 Task: Add in the project TrackForge a sprint 'Mission Control'.
Action: Mouse moved to (1065, 481)
Screenshot: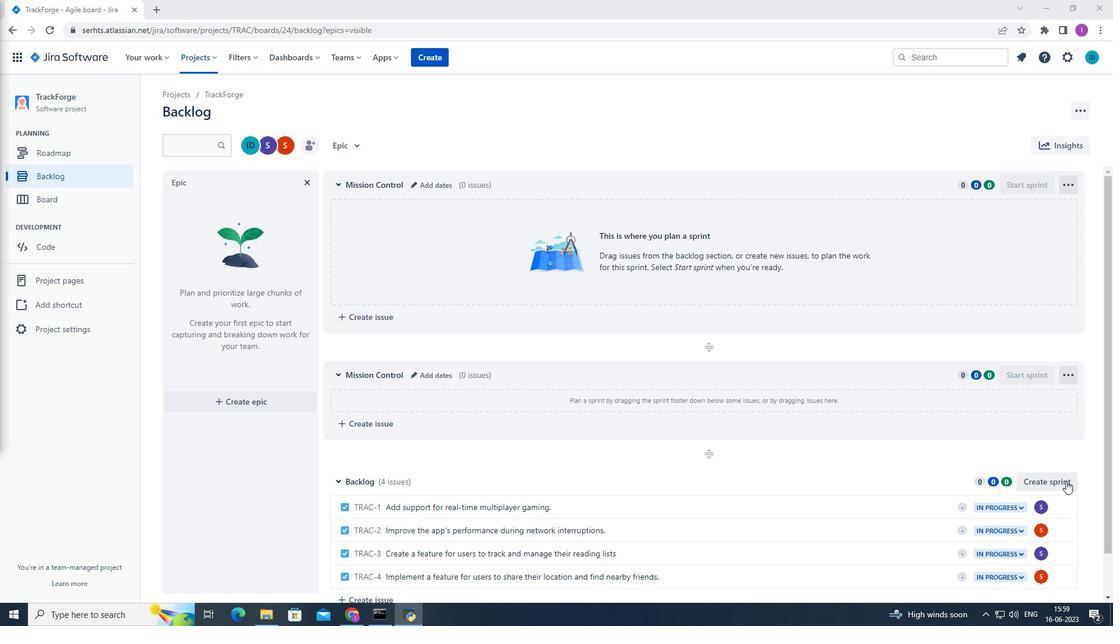 
Action: Mouse pressed left at (1065, 481)
Screenshot: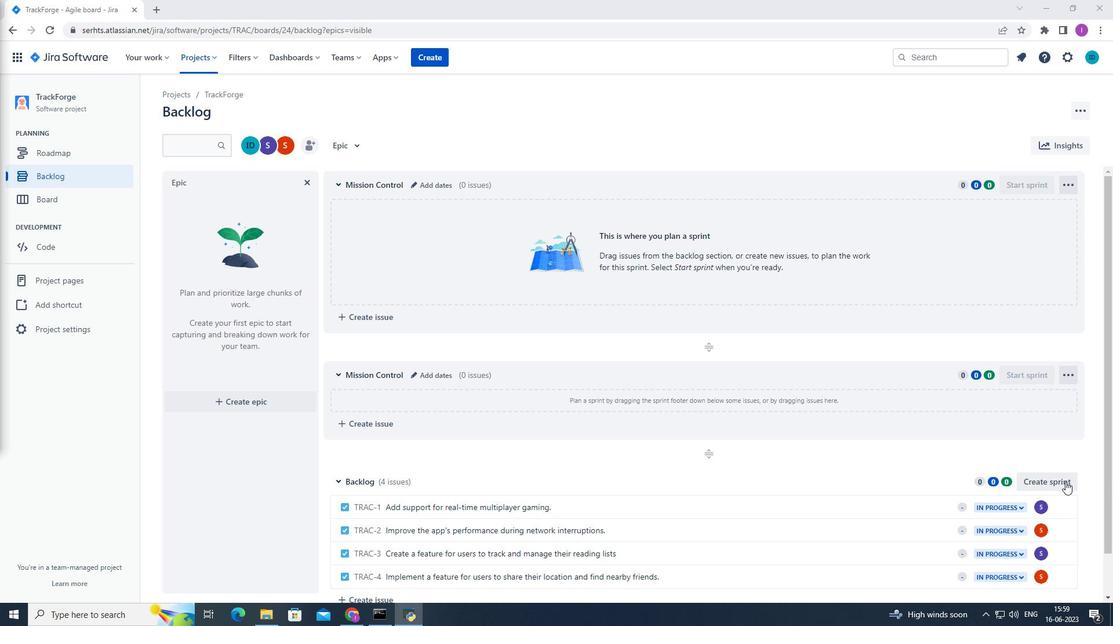 
Action: Mouse moved to (419, 480)
Screenshot: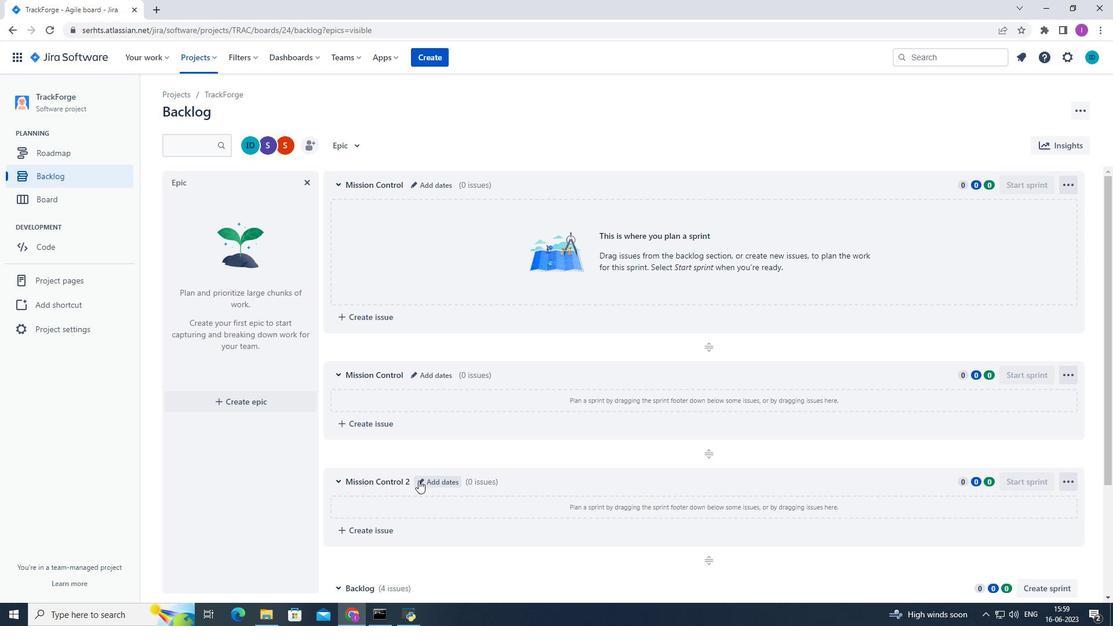 
Action: Mouse pressed left at (419, 480)
Screenshot: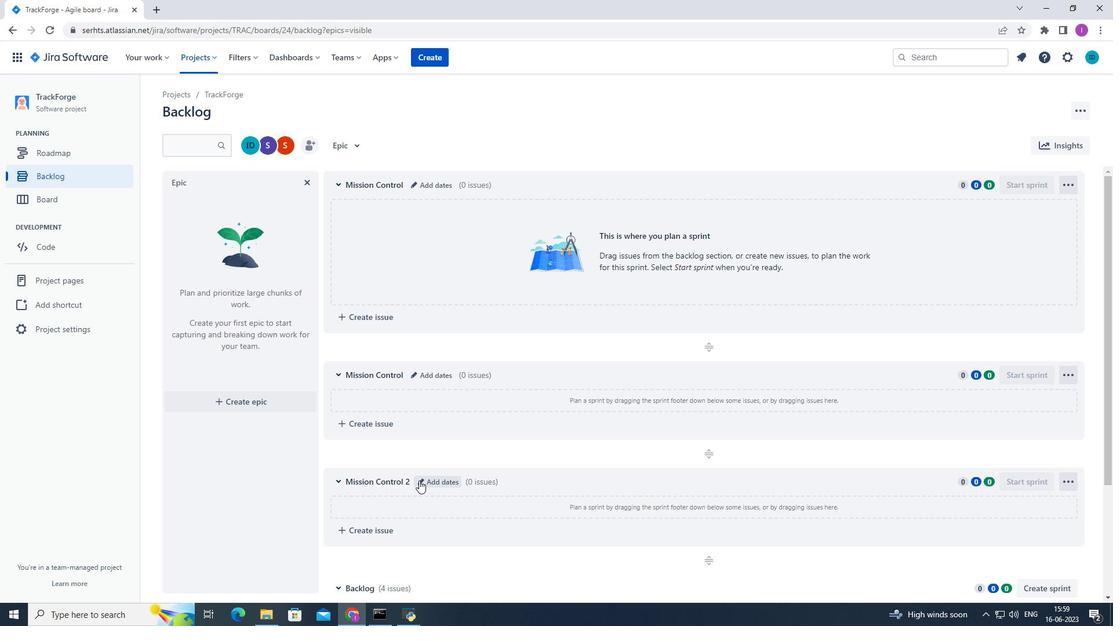 
Action: Mouse moved to (499, 153)
Screenshot: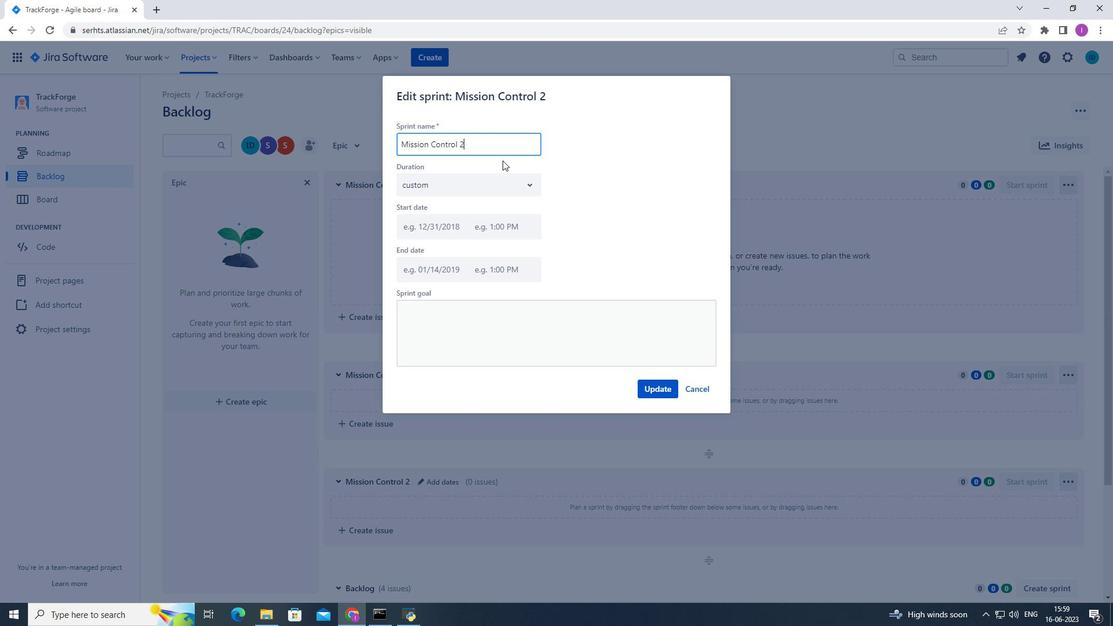 
Action: Mouse pressed left at (499, 153)
Screenshot: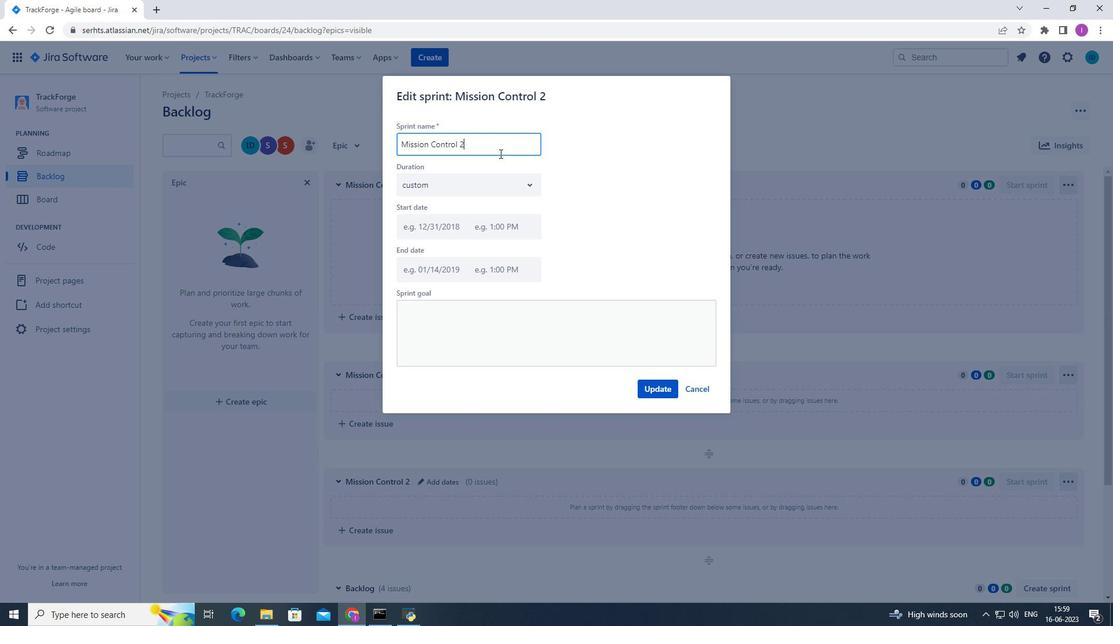 
Action: Mouse moved to (403, 145)
Screenshot: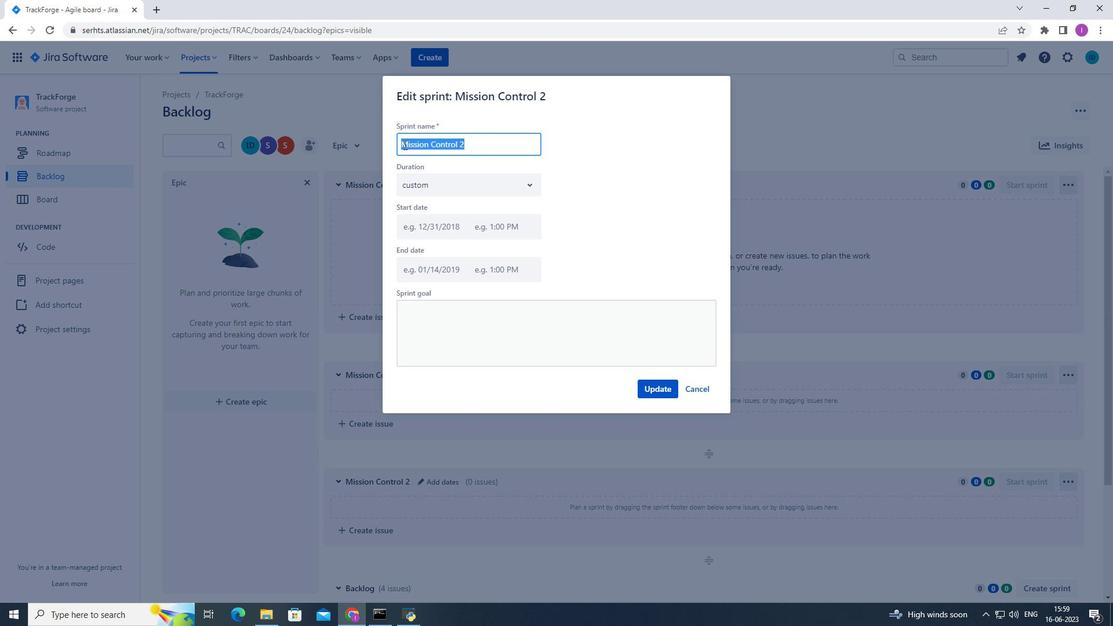 
Action: Key pressed miss
Screenshot: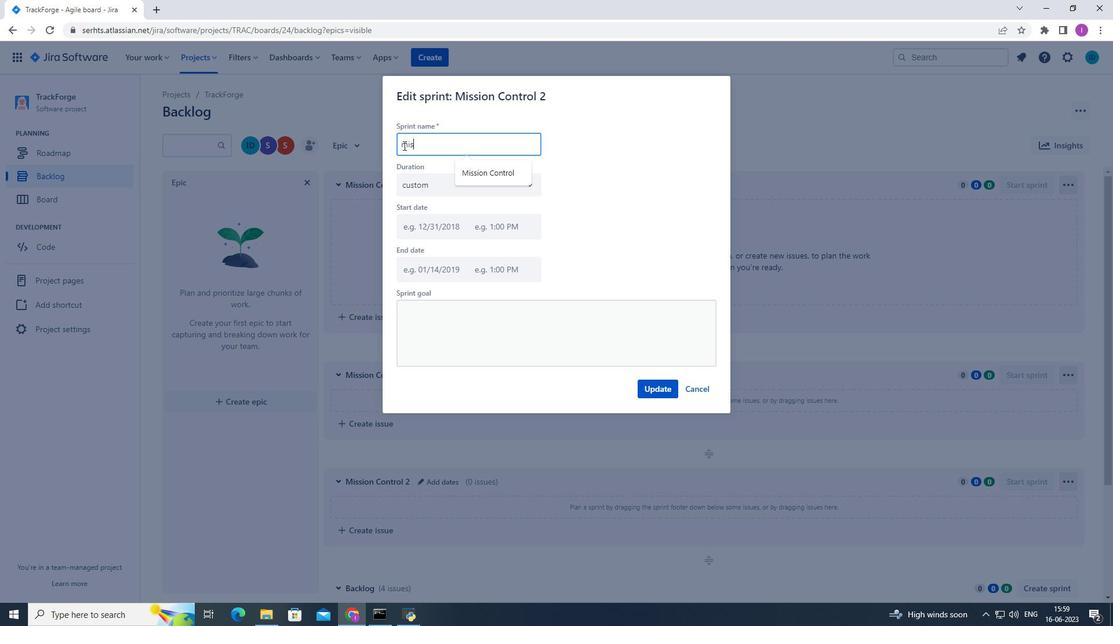 
Action: Mouse moved to (482, 177)
Screenshot: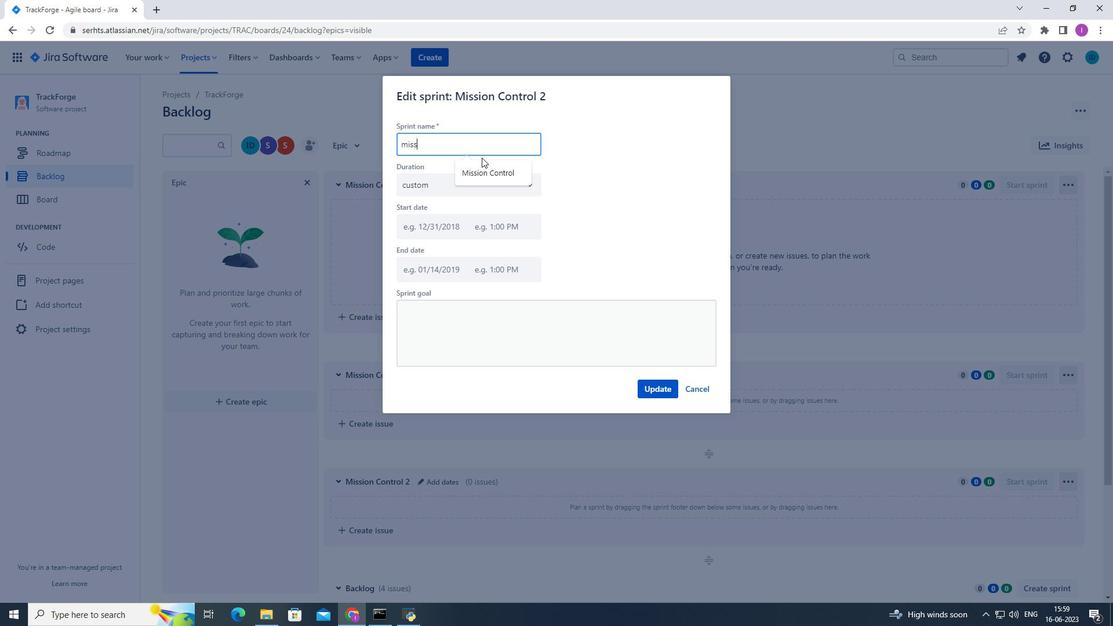 
Action: Mouse pressed left at (482, 177)
Screenshot: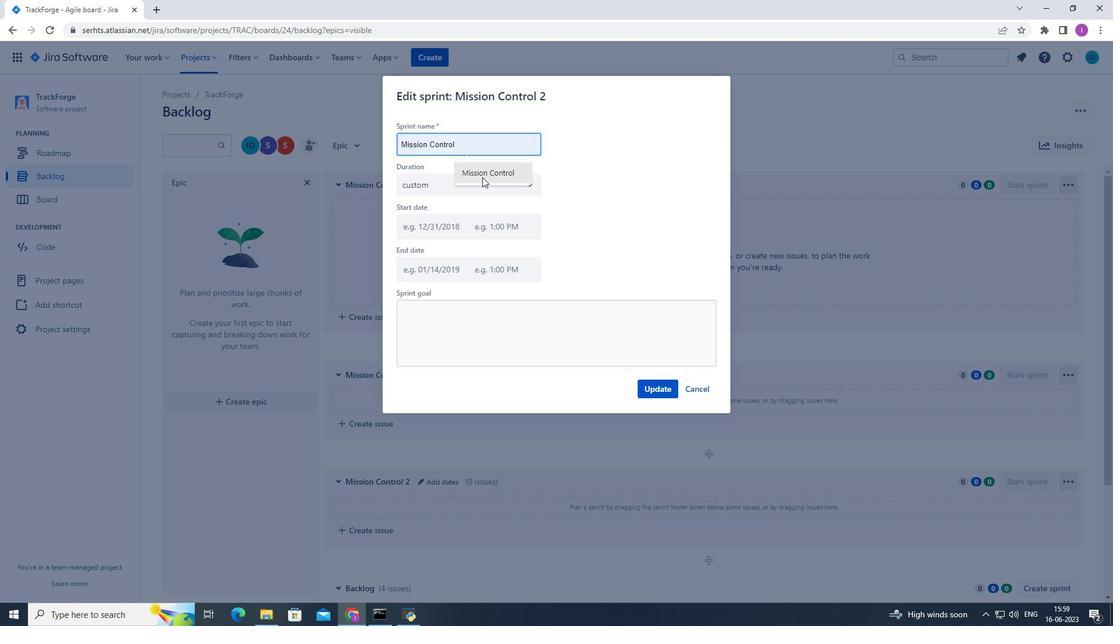 
Action: Mouse moved to (655, 390)
Screenshot: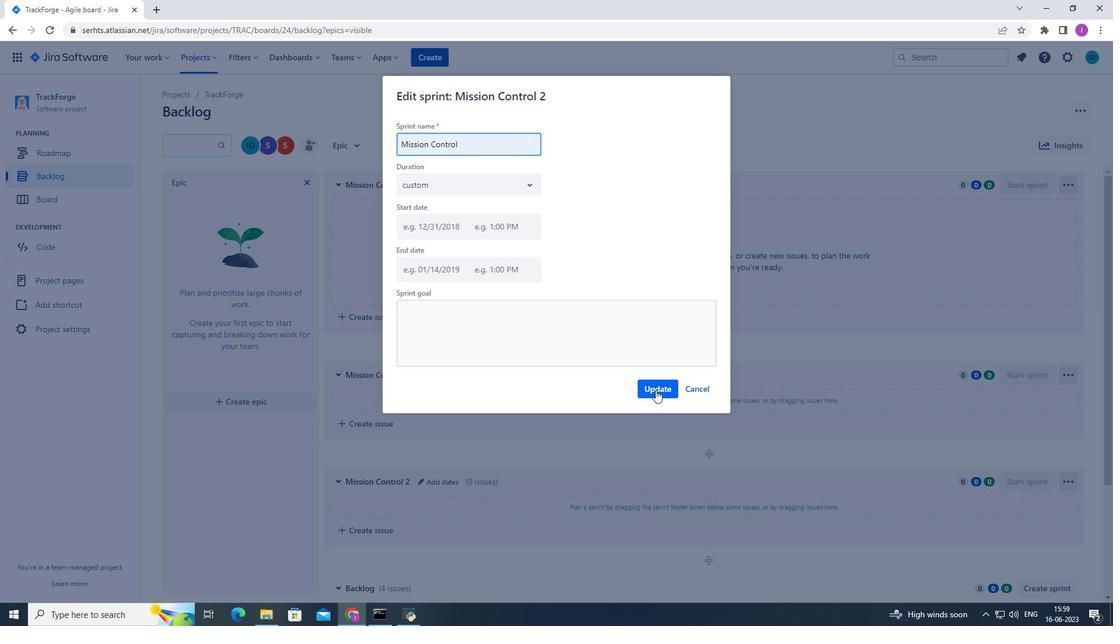 
Action: Mouse pressed left at (655, 390)
Screenshot: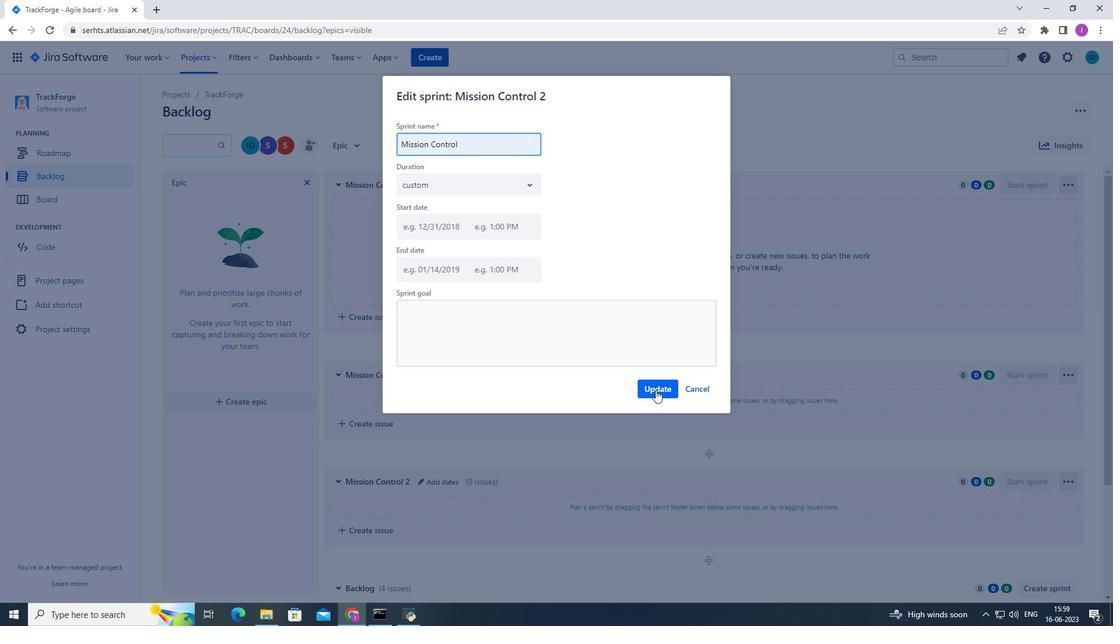 
Action: Mouse moved to (631, 375)
Screenshot: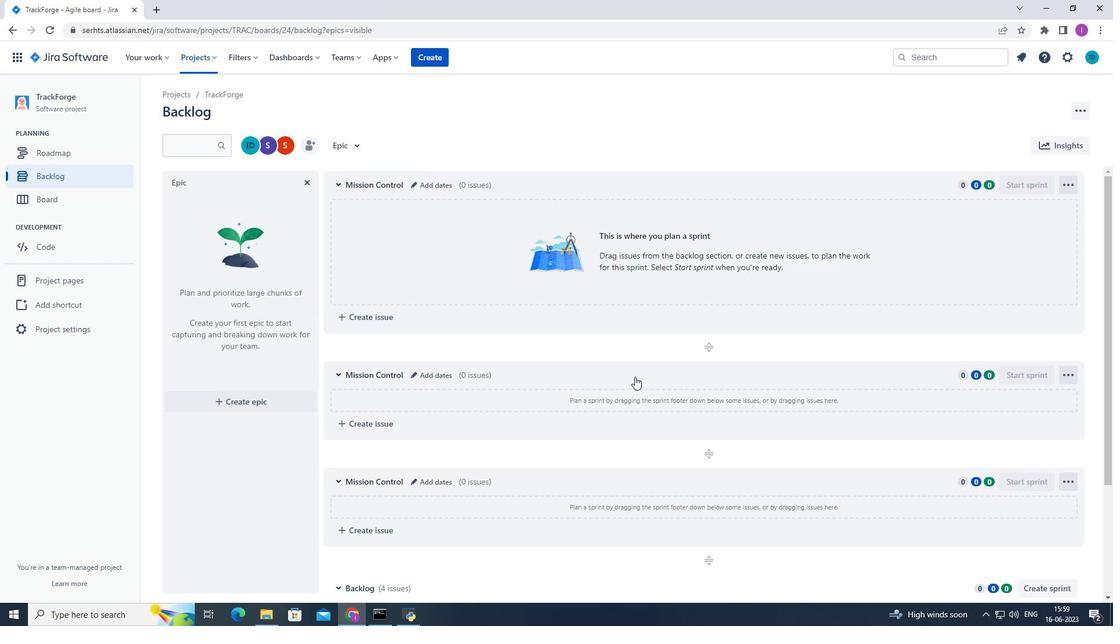 
